 Task: Create Card Card0000000099 in Board Board0000000025 in Workspace WS0000000009 in Trello. Create Card Card0000000100 in Board Board0000000025 in Workspace WS0000000009 in Trello. Create Card Card0000000101 in Board Board0000000026 in Workspace WS0000000009 in Trello. Create Card Card0000000102 in Board Board0000000026 in Workspace WS0000000009 in Trello. Create Card Card0000000103 in Board Board0000000026 in Workspace WS0000000009 in Trello
Action: Mouse moved to (282, 217)
Screenshot: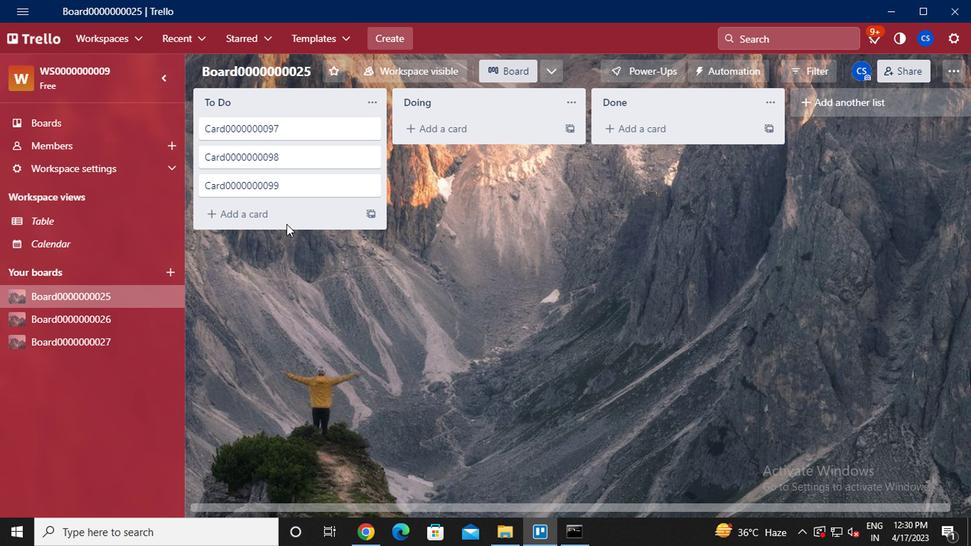
Action: Mouse pressed left at (282, 217)
Screenshot: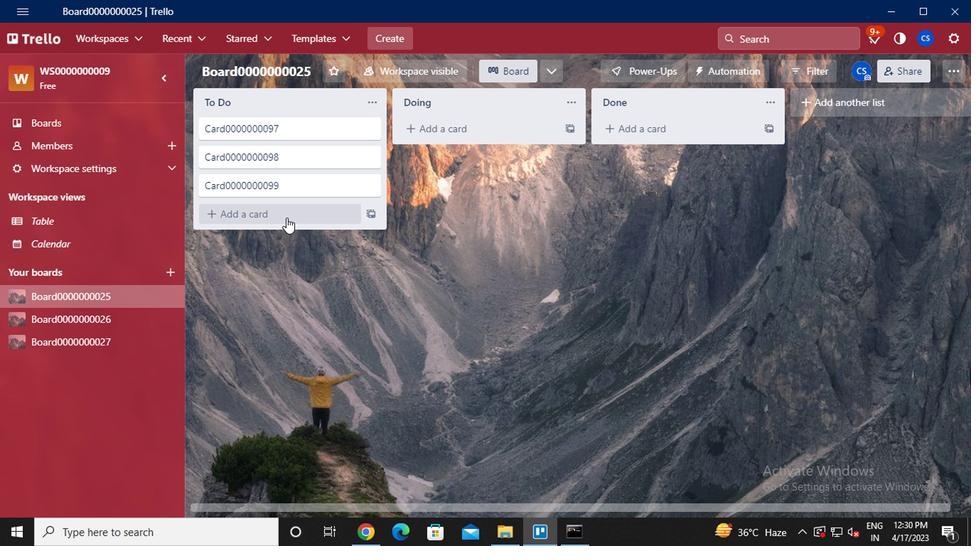 
Action: Key pressed <Key.caps_lock><Key.caps_lock>
Screenshot: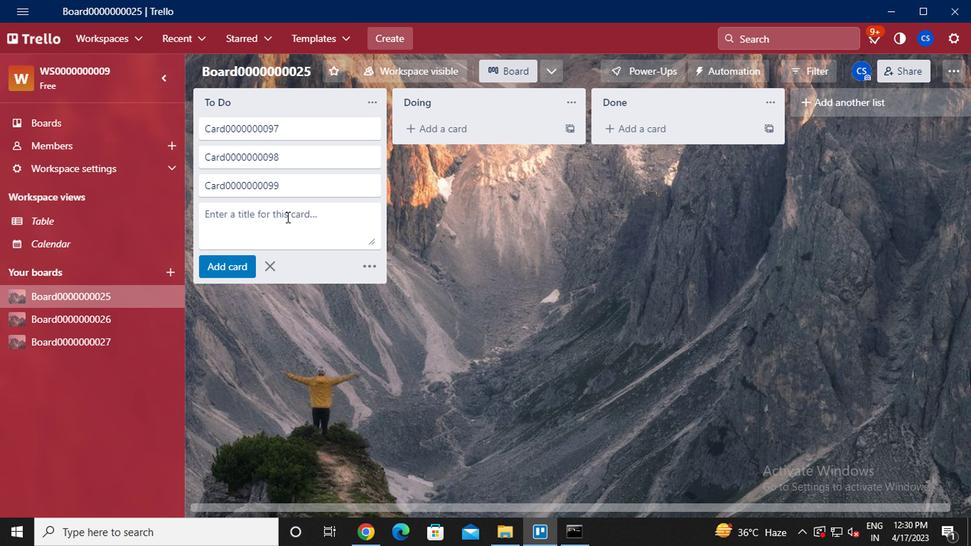 
Action: Mouse moved to (282, 217)
Screenshot: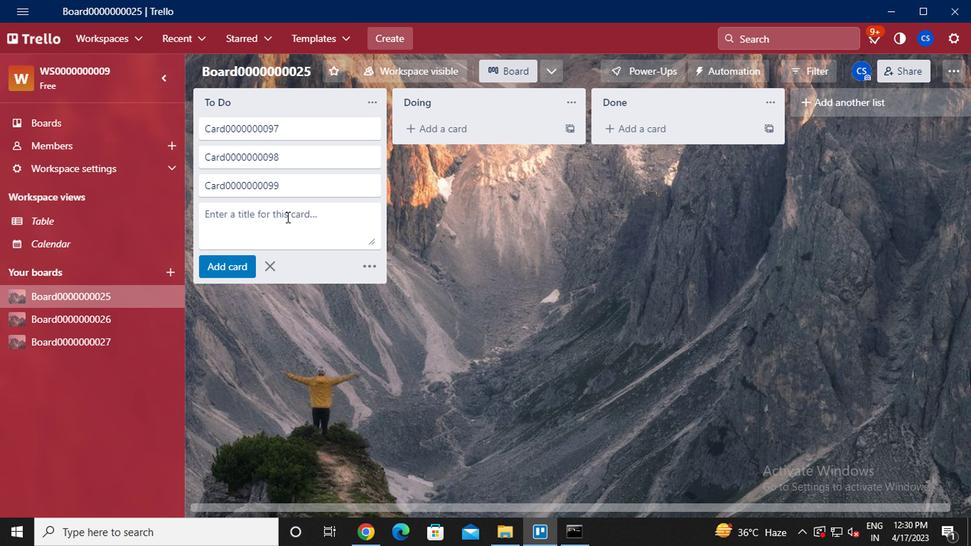 
Action: Key pressed c<Key.caps_lock>rad<Key.backspace><Key.backspace><Key.backspace>ard0000000100<Key.enter>
Screenshot: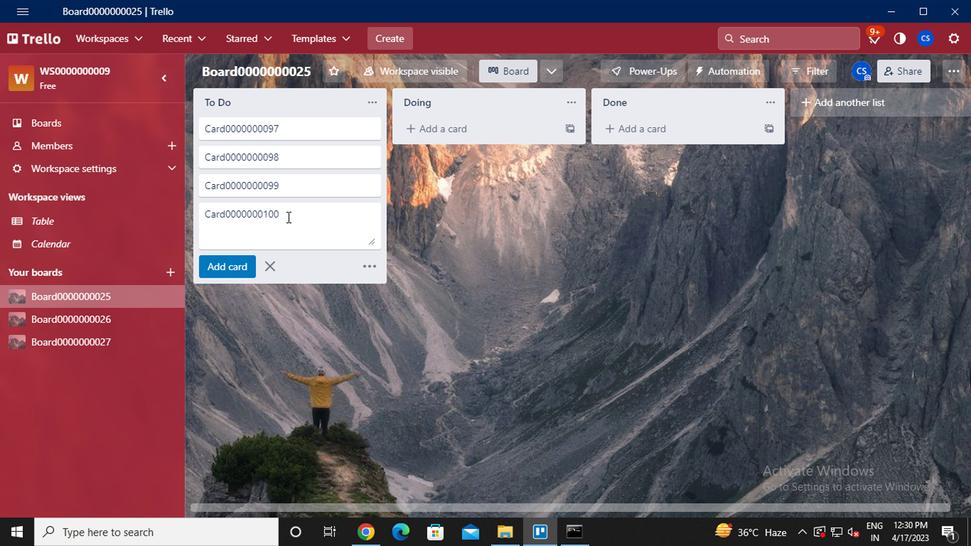 
Action: Mouse moved to (268, 295)
Screenshot: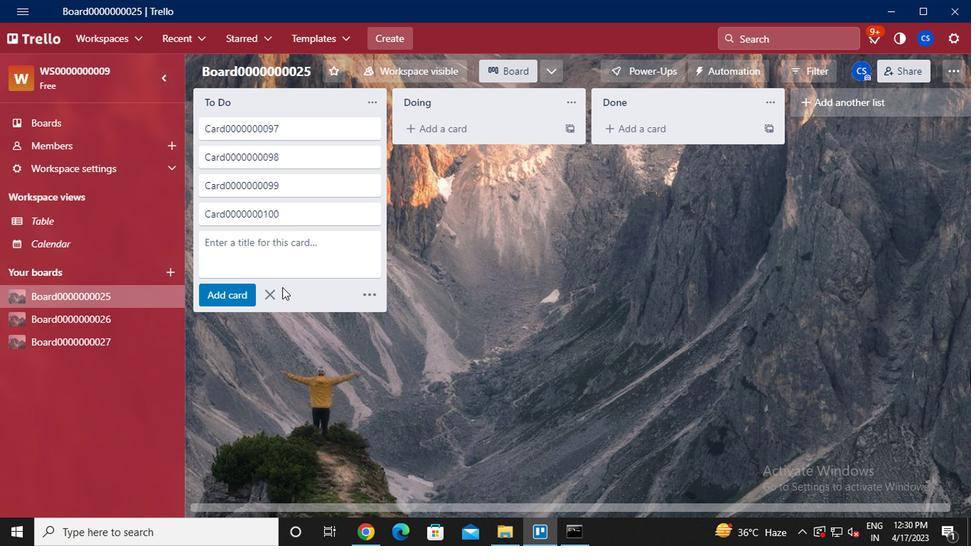 
Action: Mouse pressed left at (268, 295)
Screenshot: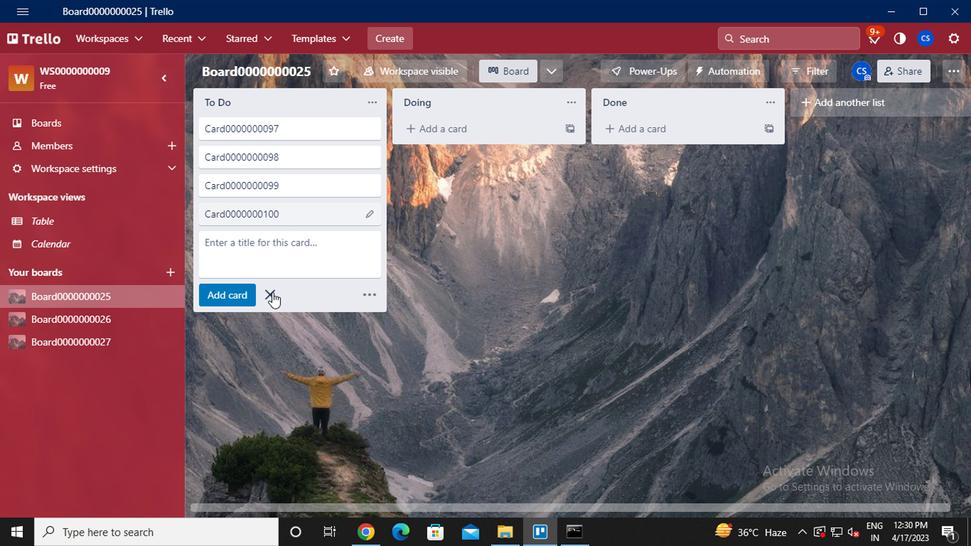 
Action: Mouse moved to (79, 329)
Screenshot: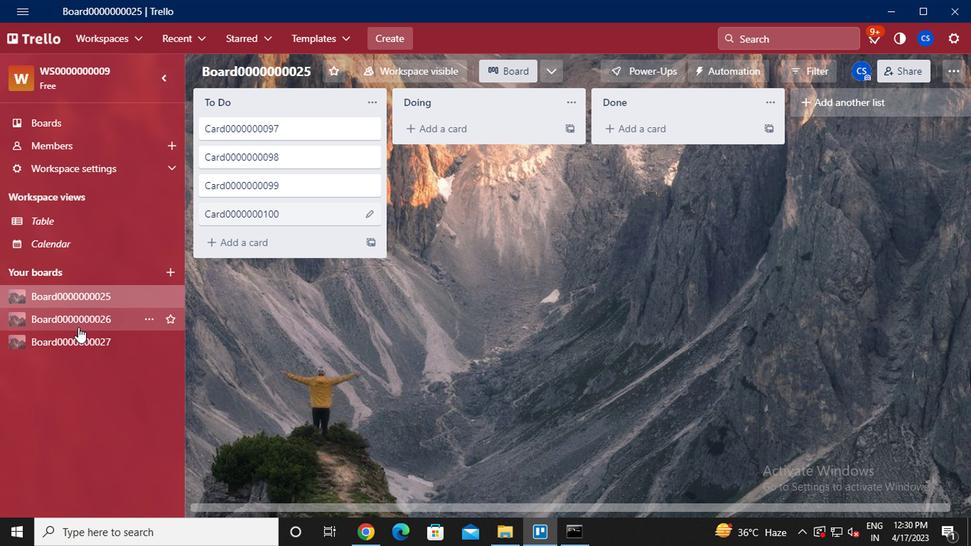 
Action: Mouse pressed left at (79, 329)
Screenshot: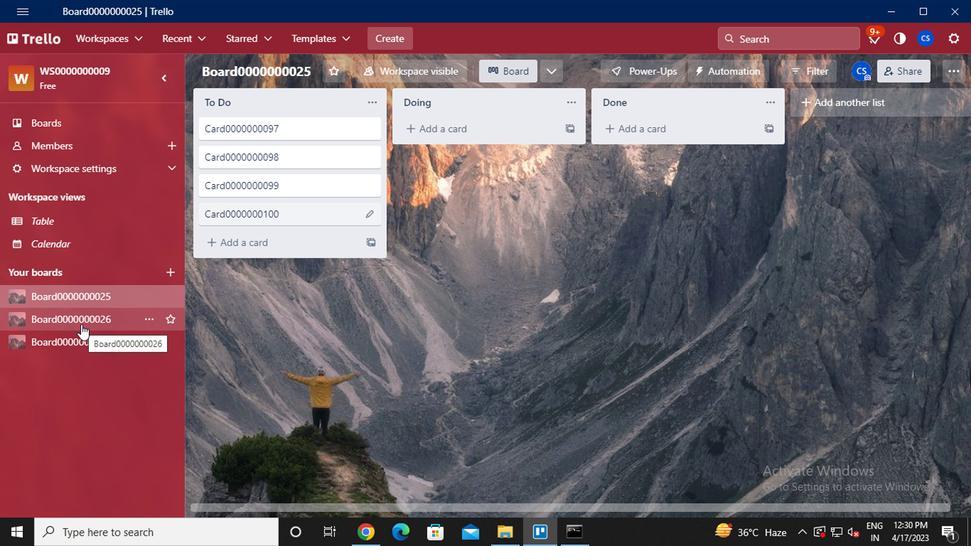
Action: Mouse moved to (244, 130)
Screenshot: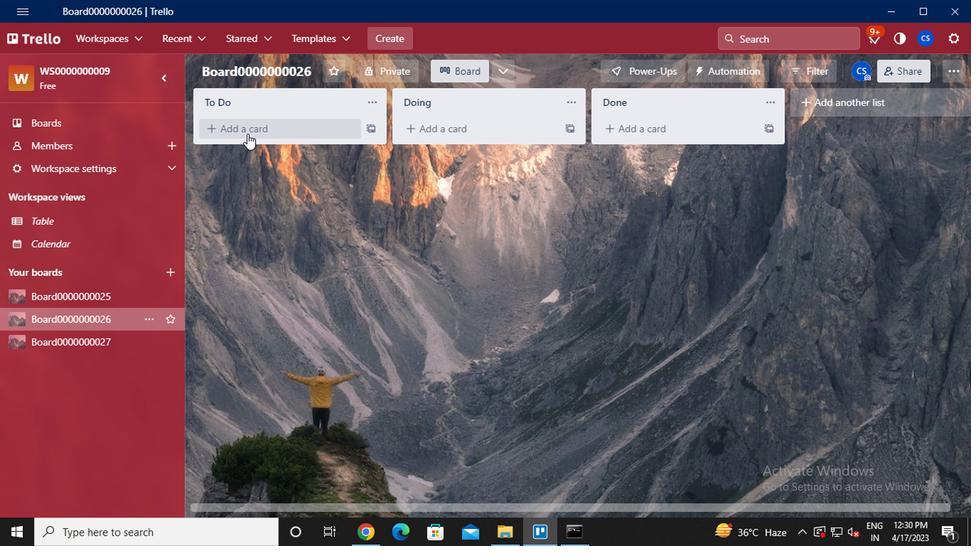 
Action: Mouse pressed left at (244, 130)
Screenshot: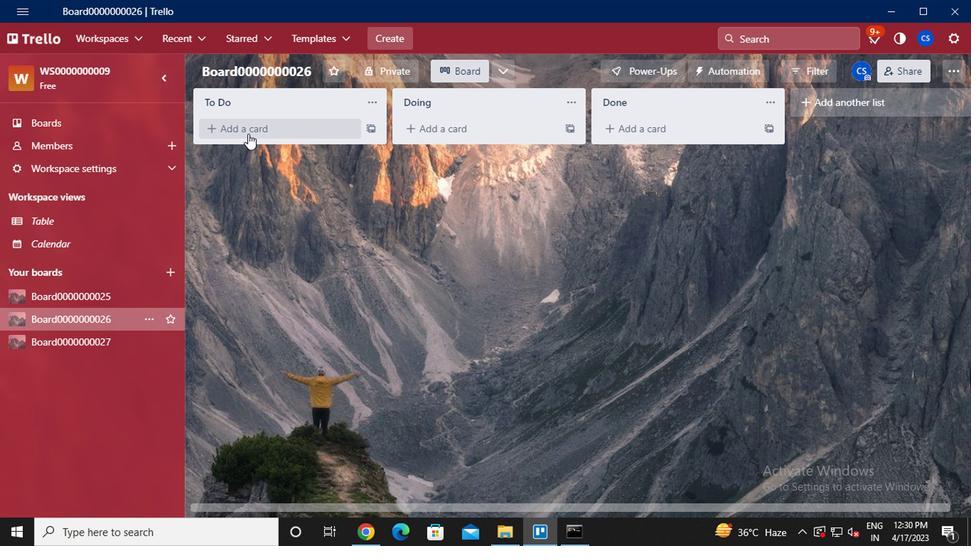 
Action: Mouse moved to (248, 150)
Screenshot: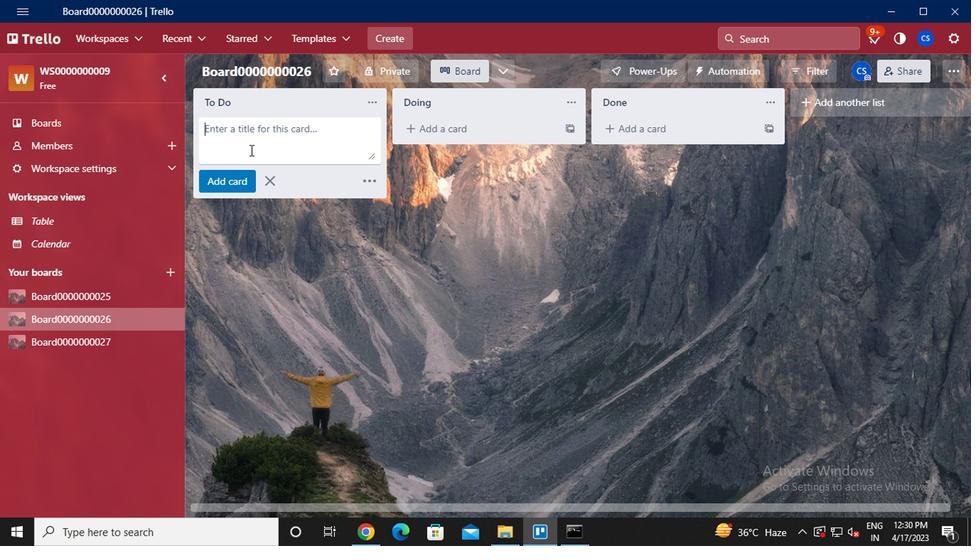 
Action: Key pressed <Key.caps_lock>c<Key.caps_lock>ard0000000101<Key.enter><Key.caps_lock>c<Key.caps_lock>ard0000000102<Key.enter><Key.caps_lock>c<Key.caps_lock>ard0000000103<Key.enter>
Screenshot: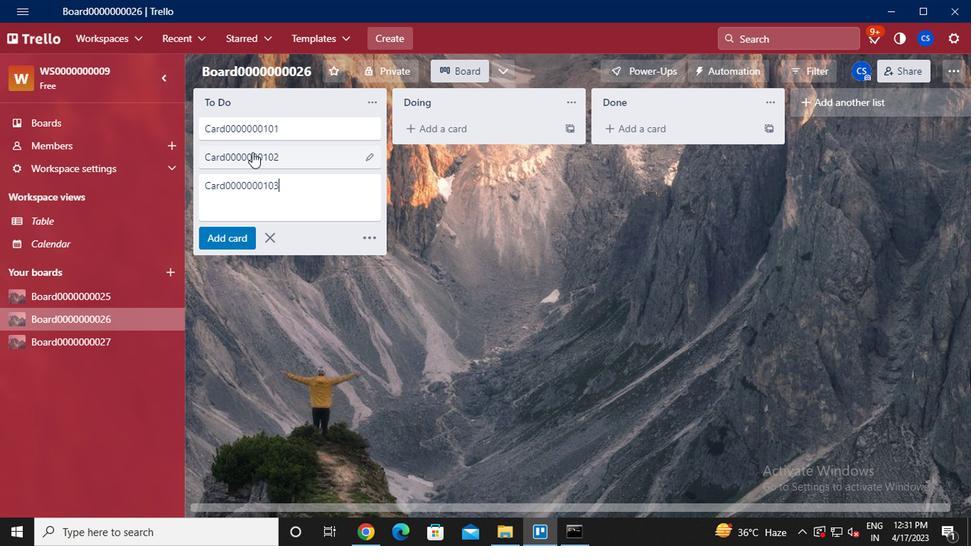 
Action: Mouse moved to (269, 274)
Screenshot: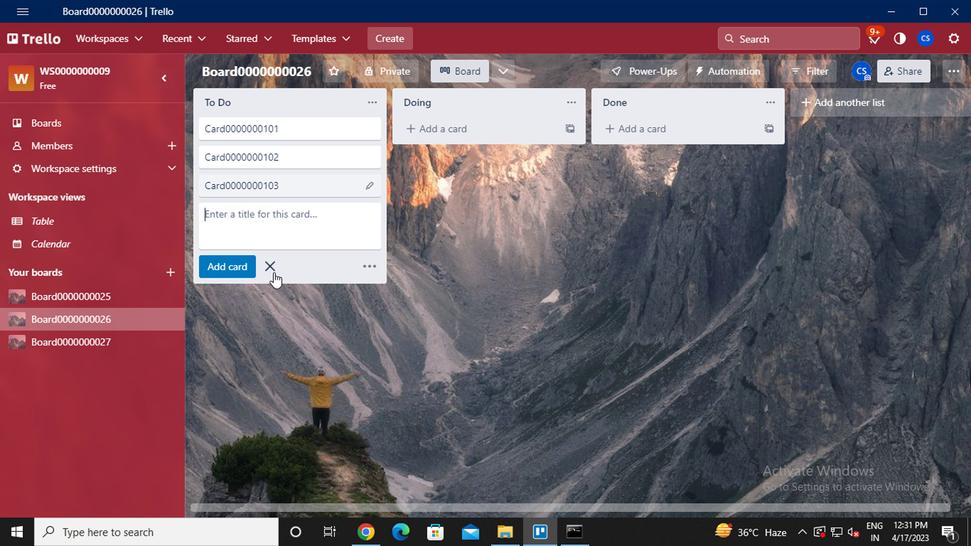 
Action: Mouse pressed left at (269, 274)
Screenshot: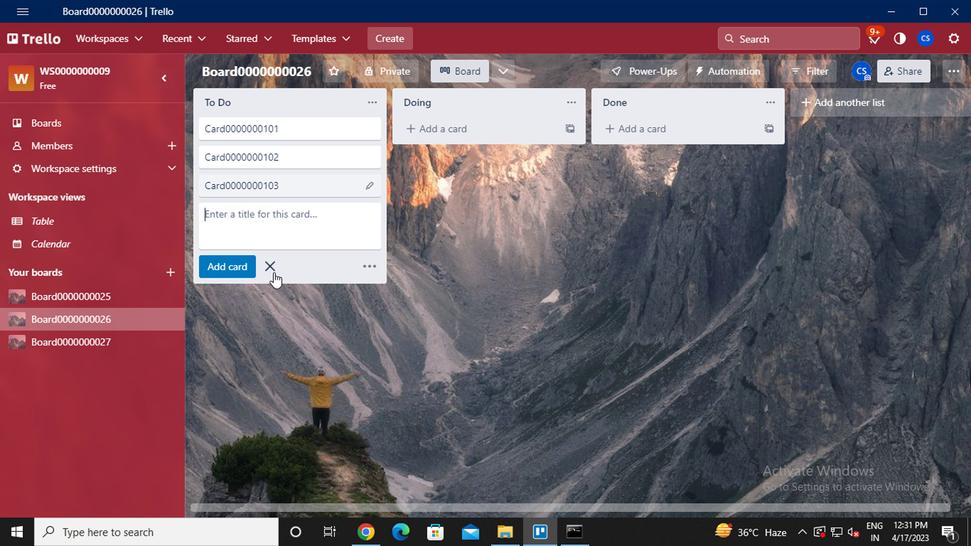 
Action: Mouse moved to (371, 346)
Screenshot: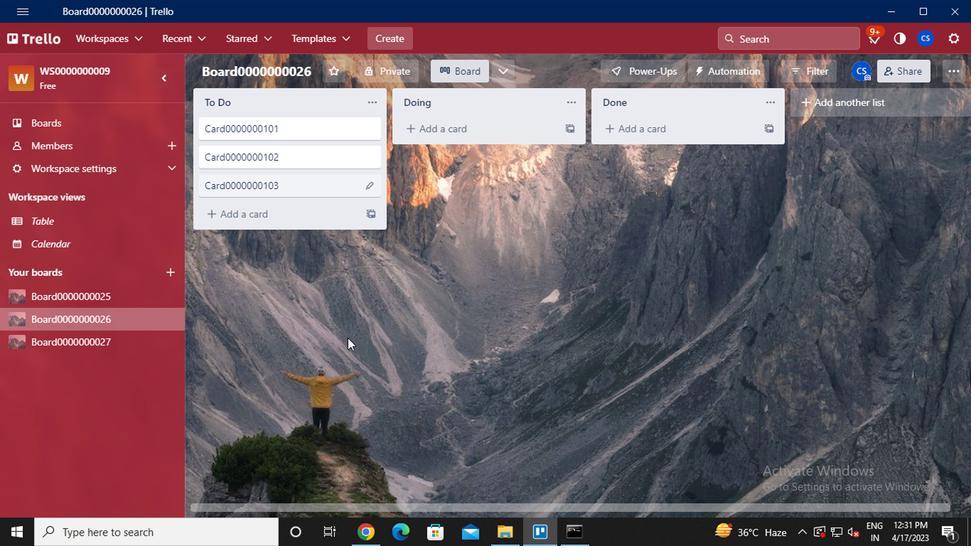 
